 Task: Create Workspace Corporate Finance Workspace description Manage and track company accounts payable and receivable. Workspace type Small Business
Action: Mouse moved to (424, 88)
Screenshot: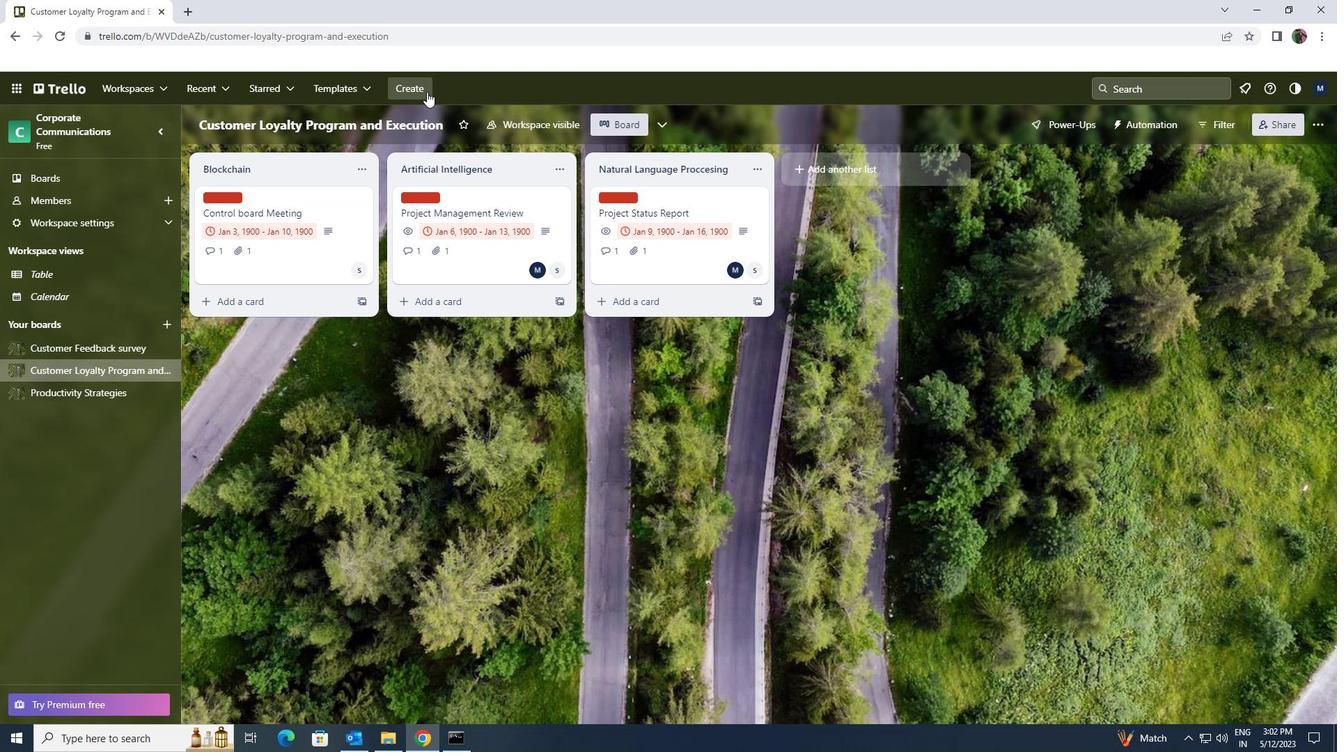 
Action: Mouse pressed left at (424, 88)
Screenshot: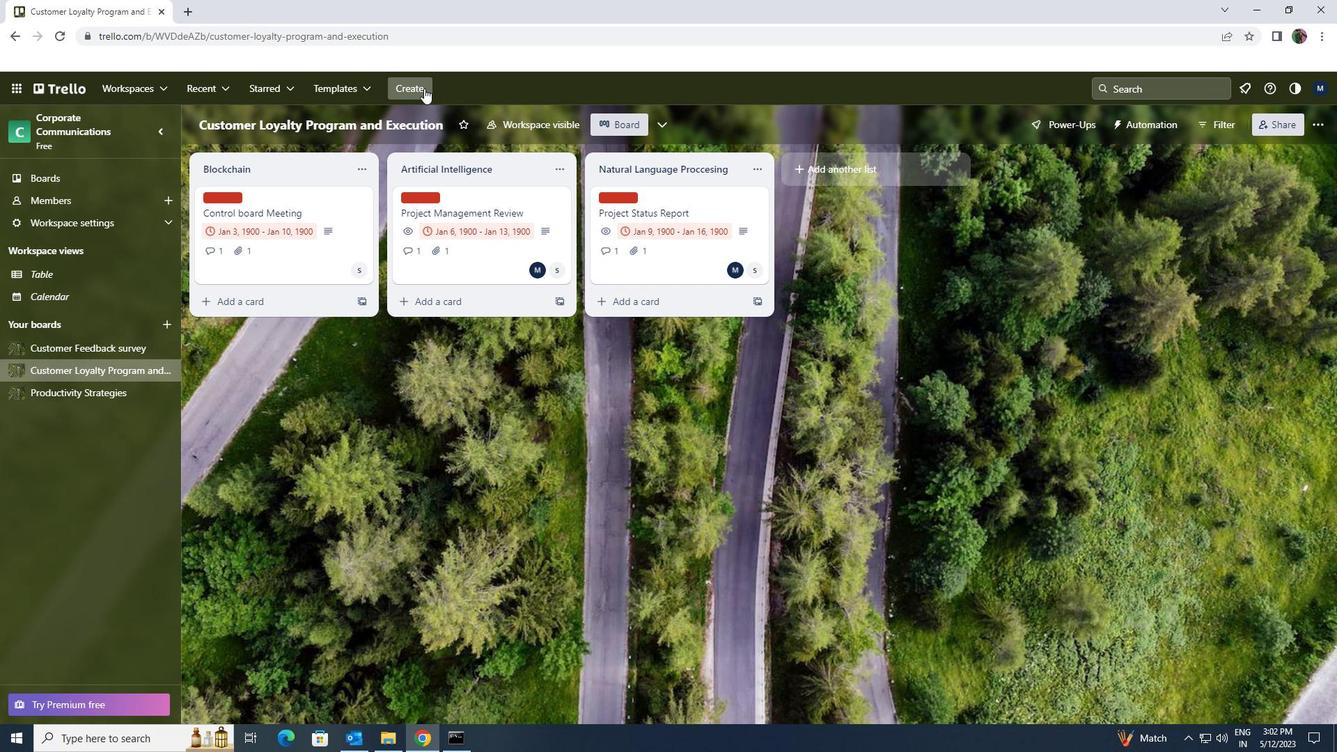 
Action: Mouse moved to (461, 240)
Screenshot: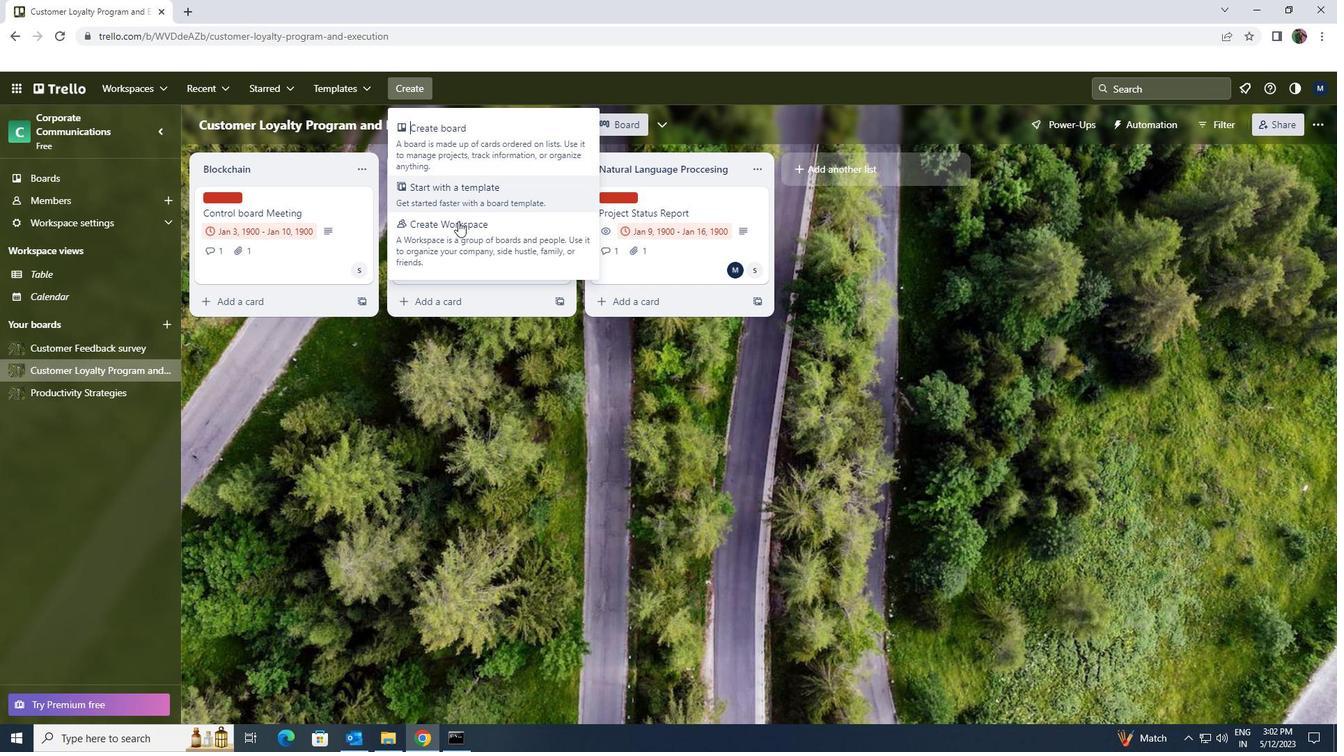 
Action: Mouse pressed left at (461, 240)
Screenshot: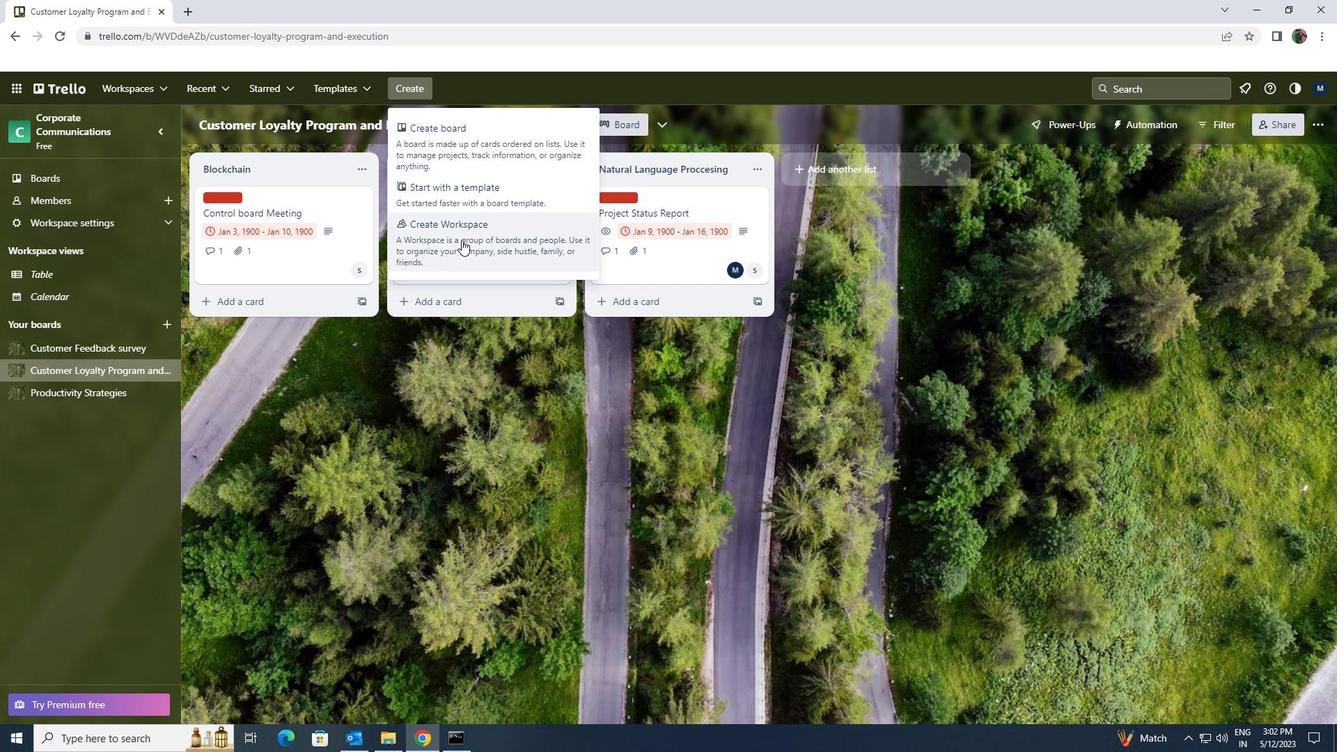 
Action: Mouse moved to (466, 241)
Screenshot: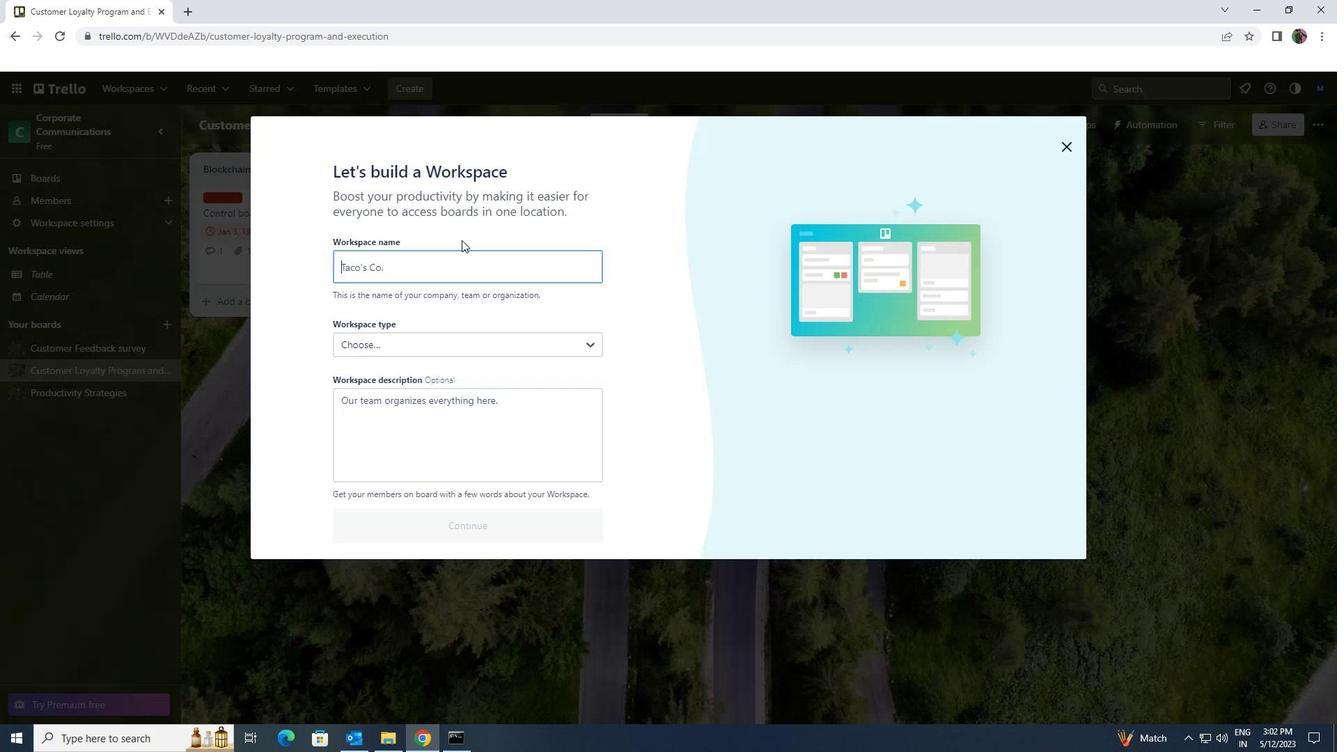 
Action: Key pressed <Key.shift>CORPORATE<Key.space><Key.shift>FINANCE
Screenshot: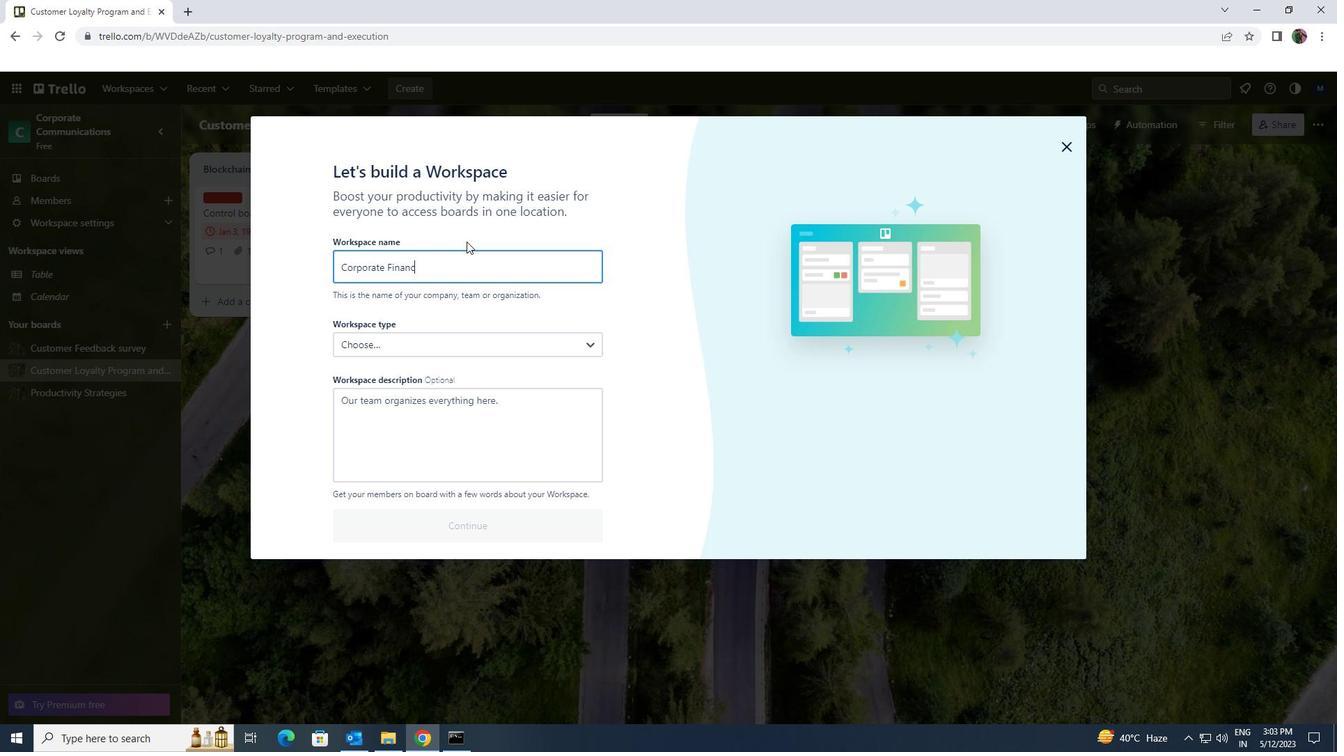 
Action: Mouse moved to (450, 409)
Screenshot: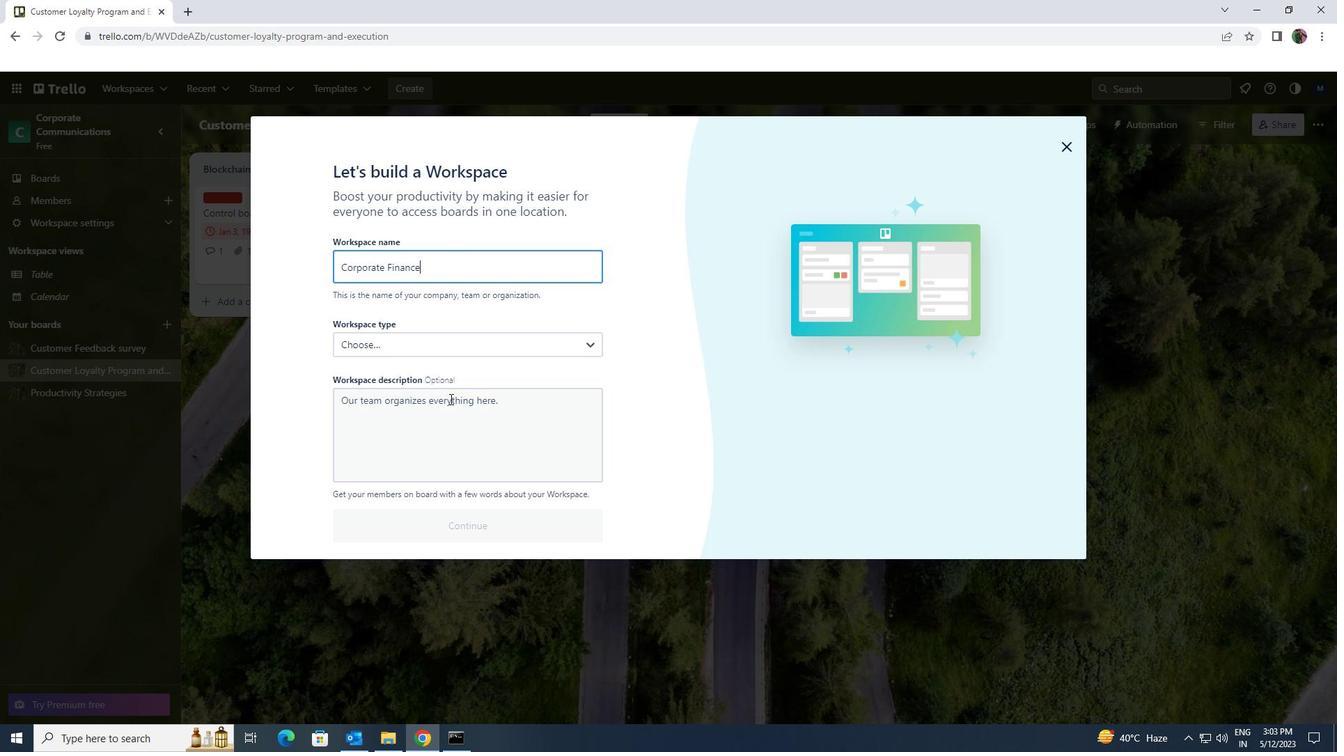 
Action: Mouse pressed left at (450, 409)
Screenshot: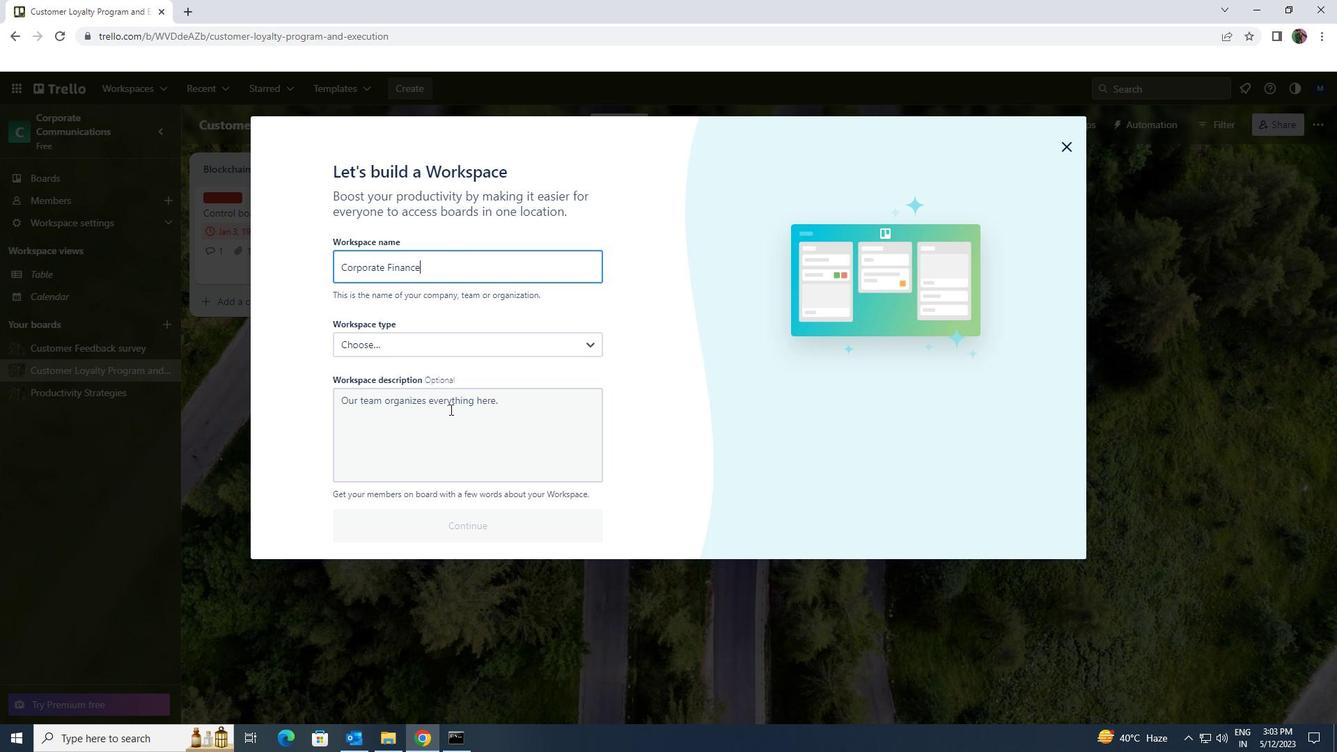 
Action: Key pressed <Key.shift>MANAGE<Key.space>AND<Key.space>TRACK<Key.space>COMPANY<Key.space>ACCOUNTS<Key.space>PAU<Key.backspace>YABLE<Key.space>AND<Key.space>RECEIVABLE
Screenshot: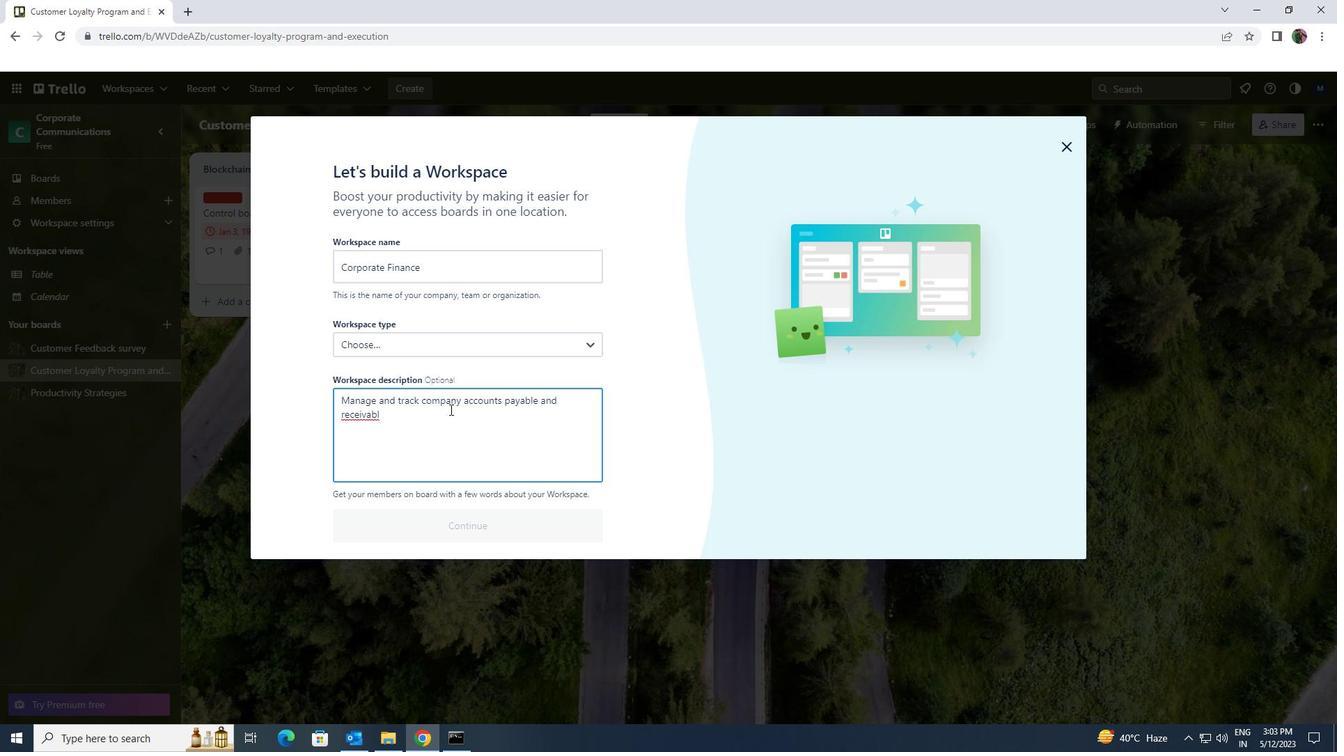 
Action: Mouse moved to (581, 351)
Screenshot: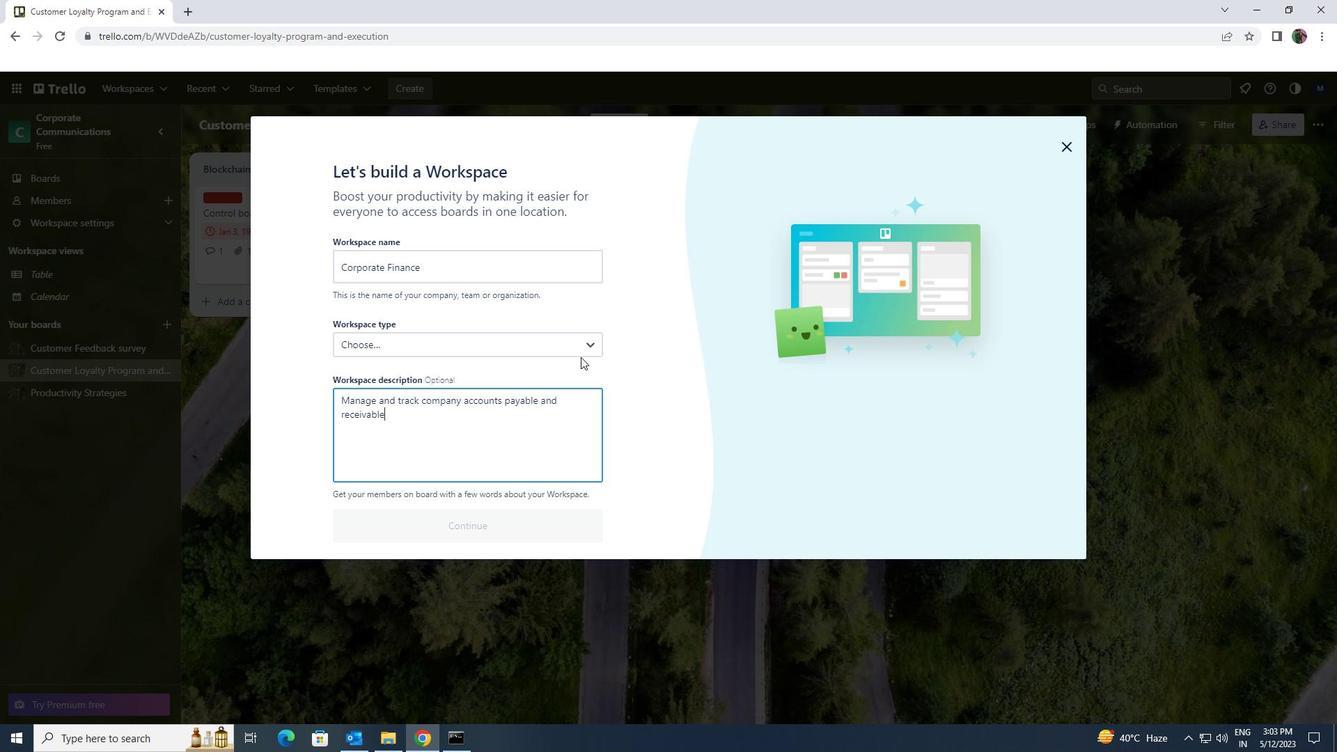 
Action: Mouse pressed left at (581, 351)
Screenshot: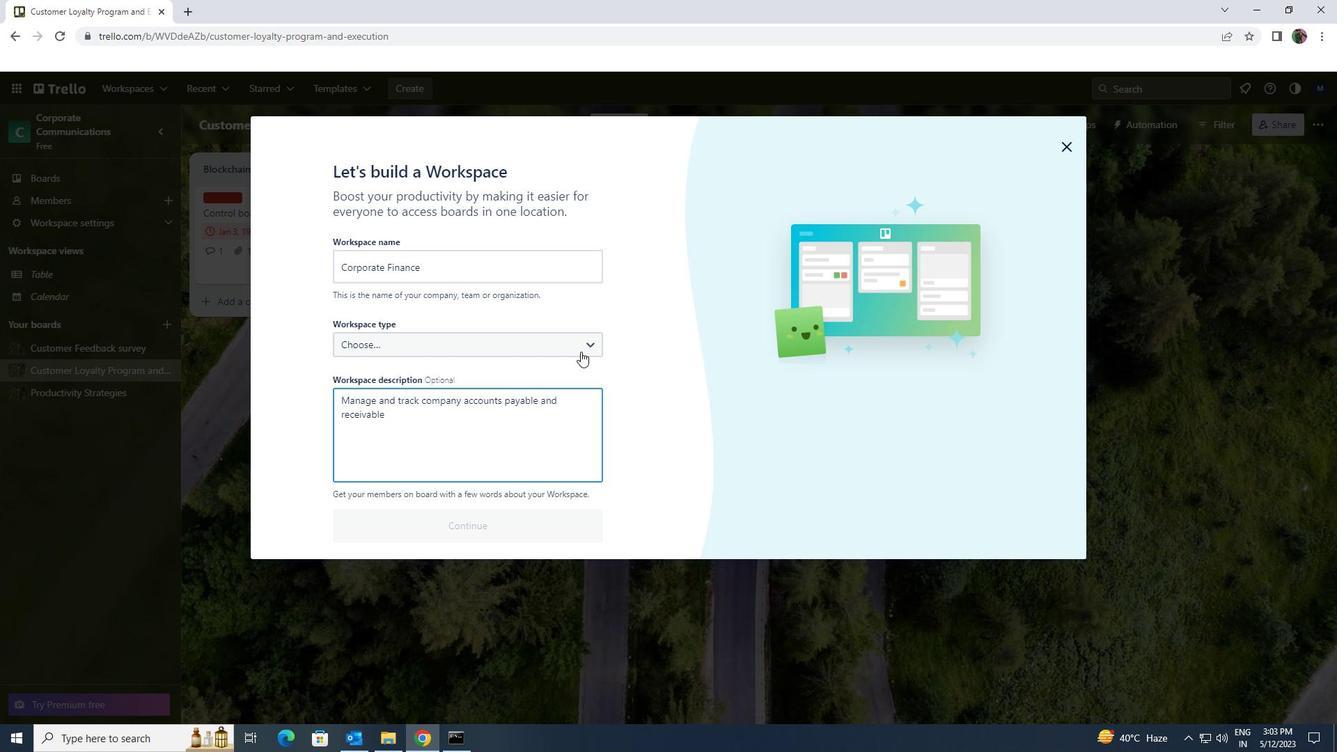 
Action: Mouse moved to (533, 503)
Screenshot: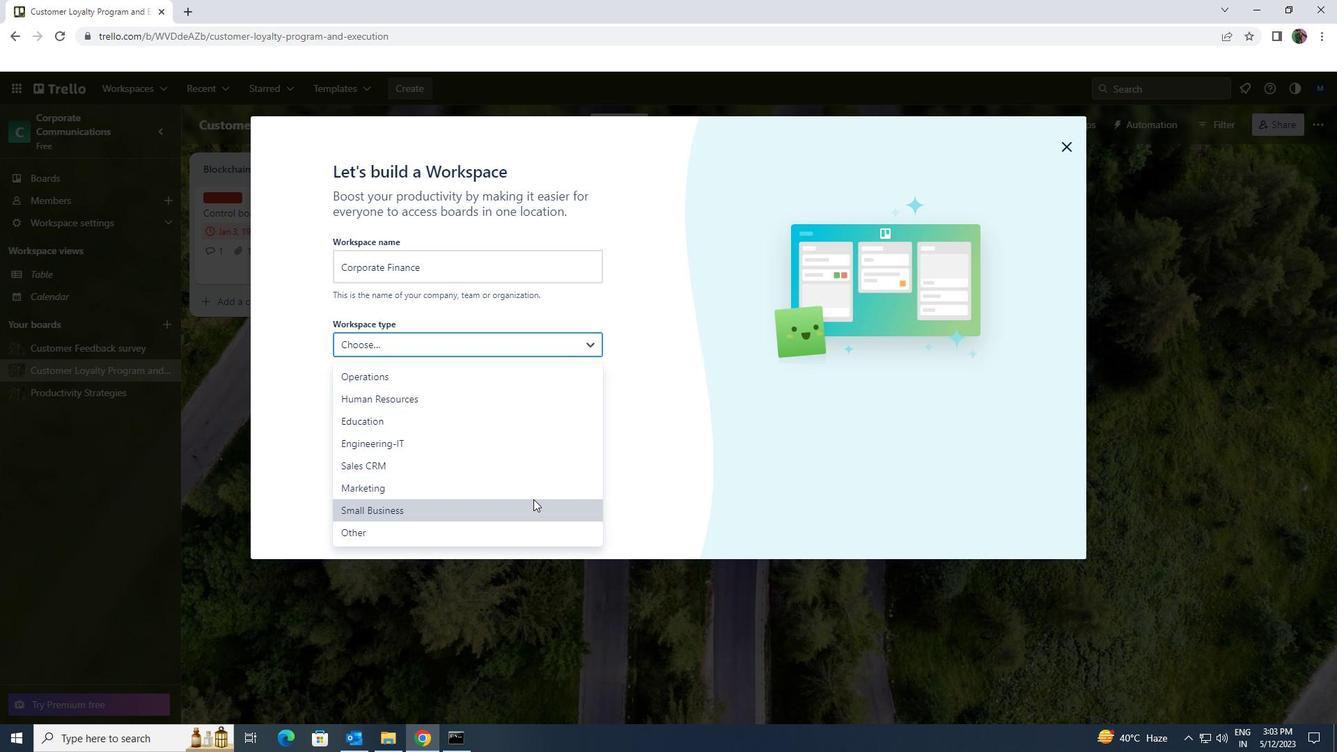 
Action: Mouse pressed left at (533, 503)
Screenshot: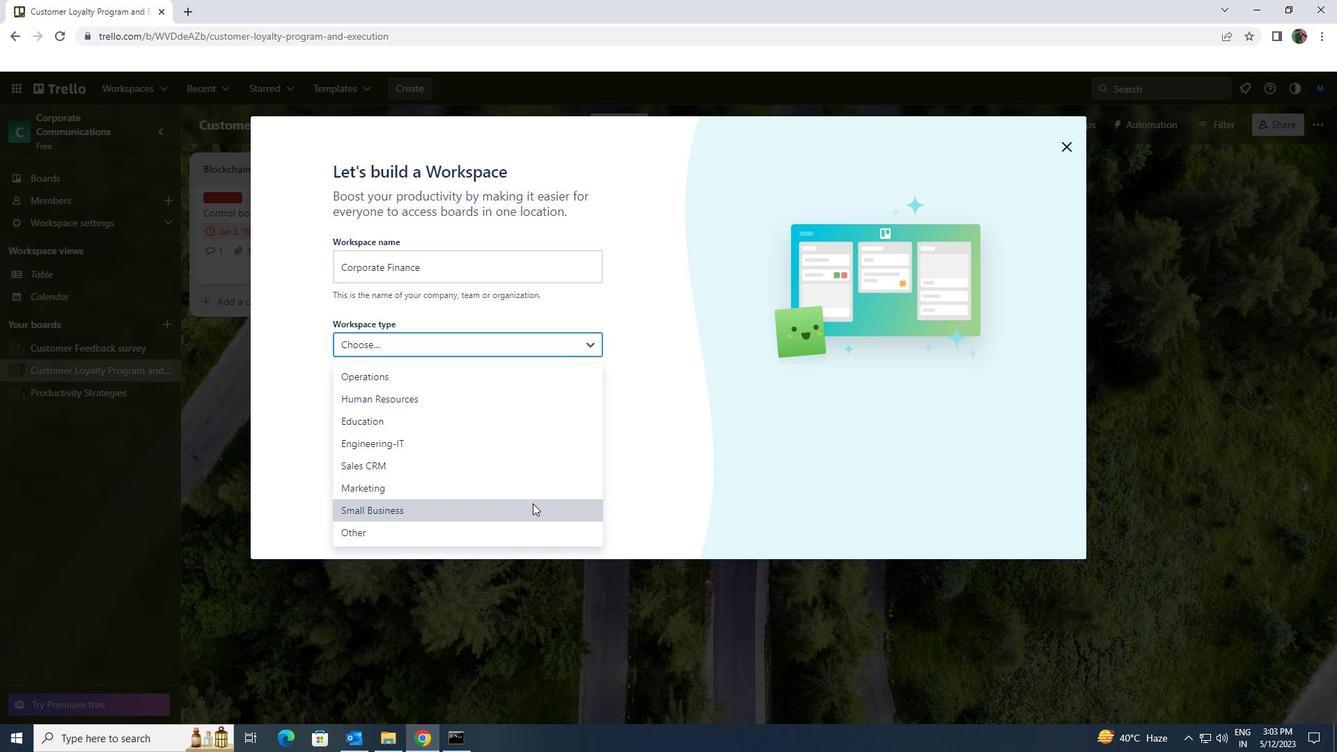 
Action: Mouse moved to (528, 517)
Screenshot: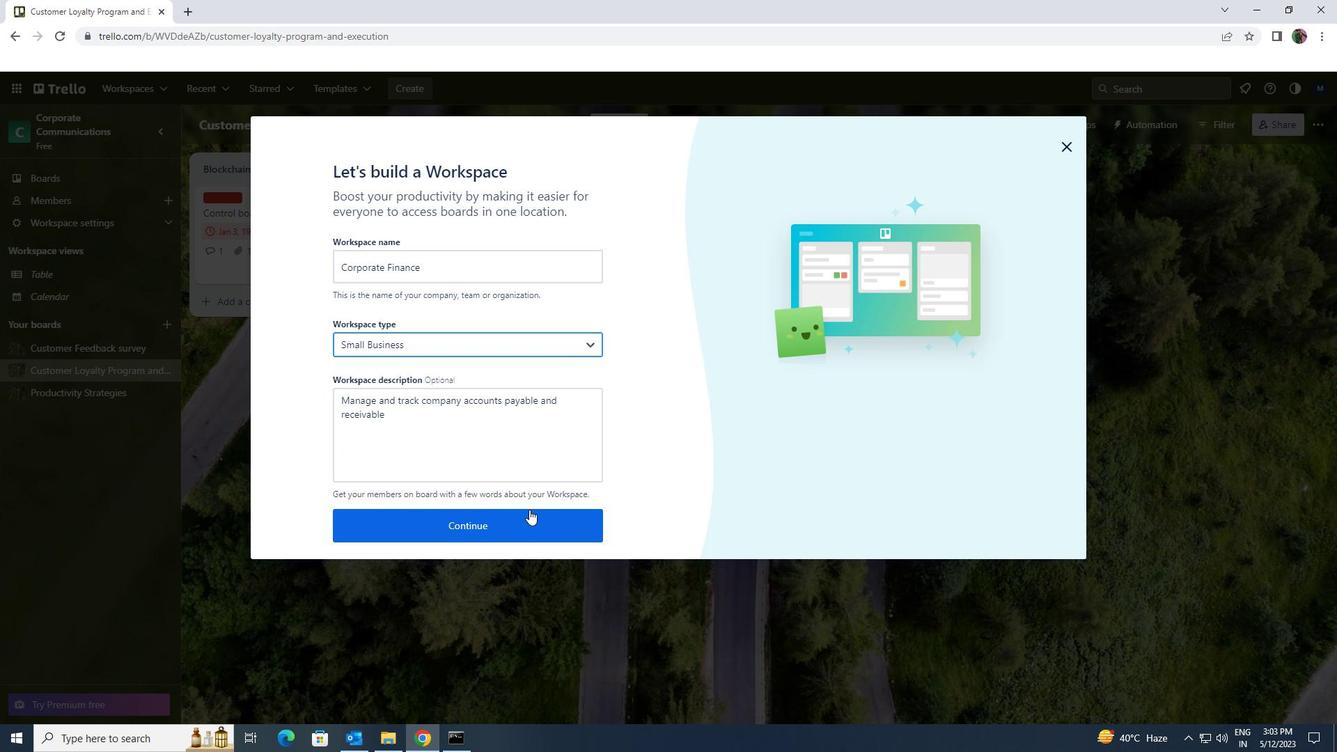
Action: Mouse pressed left at (528, 517)
Screenshot: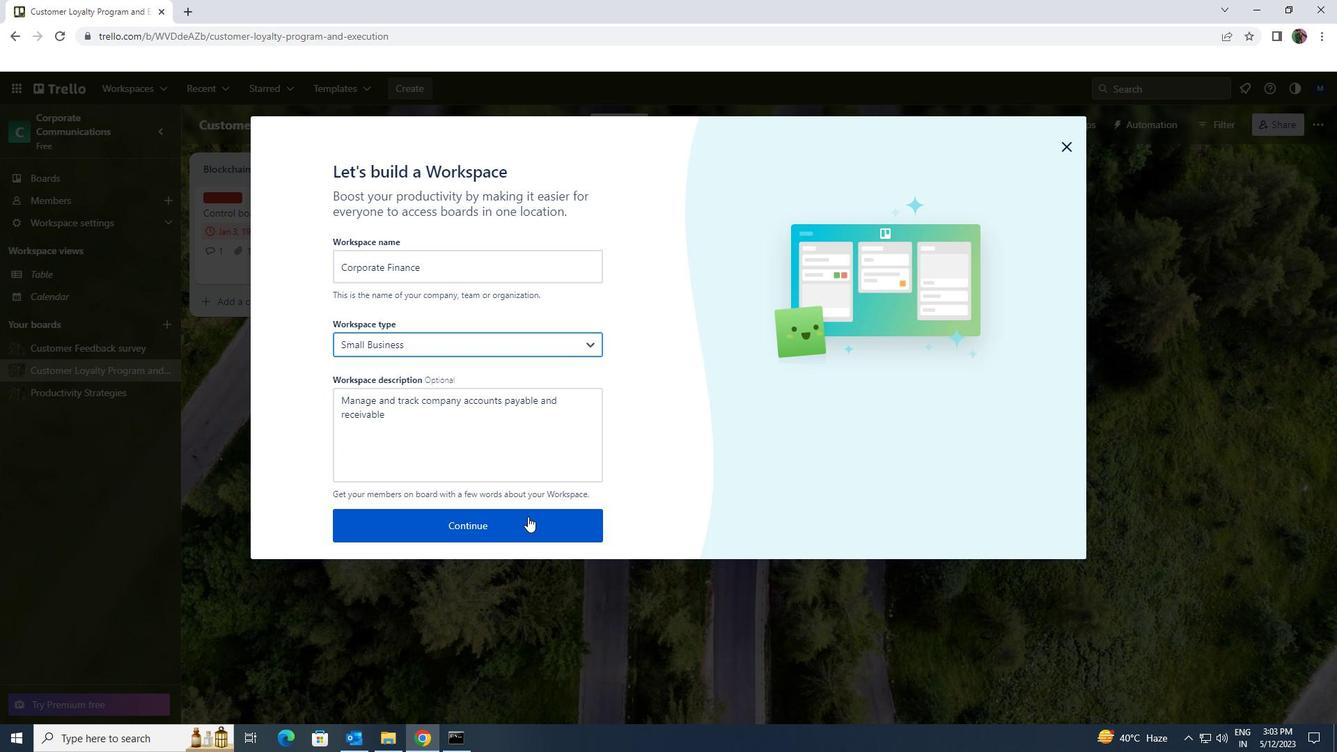 
